 Task: Look for products in the category "Sushi" from Galaxy only.
Action: Mouse moved to (14, 128)
Screenshot: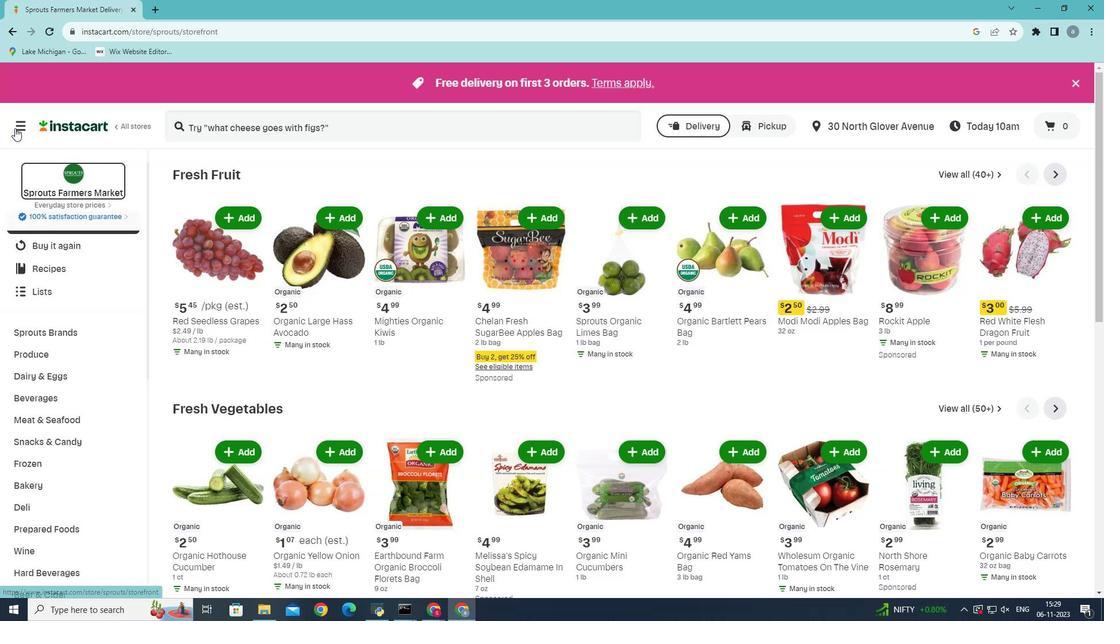 
Action: Mouse pressed left at (14, 128)
Screenshot: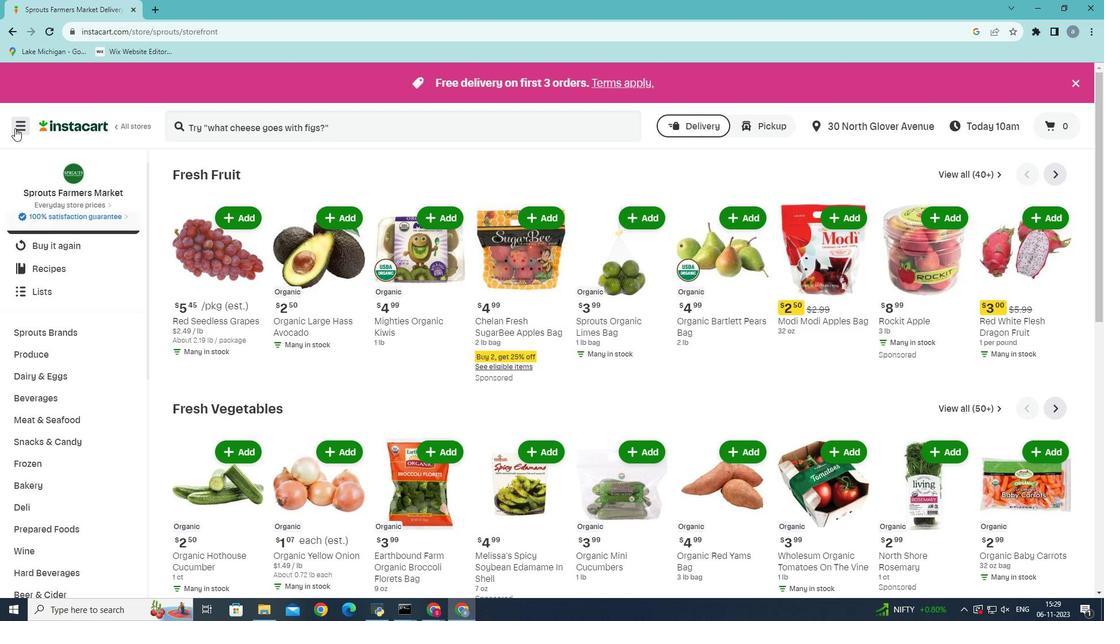 
Action: Mouse moved to (66, 321)
Screenshot: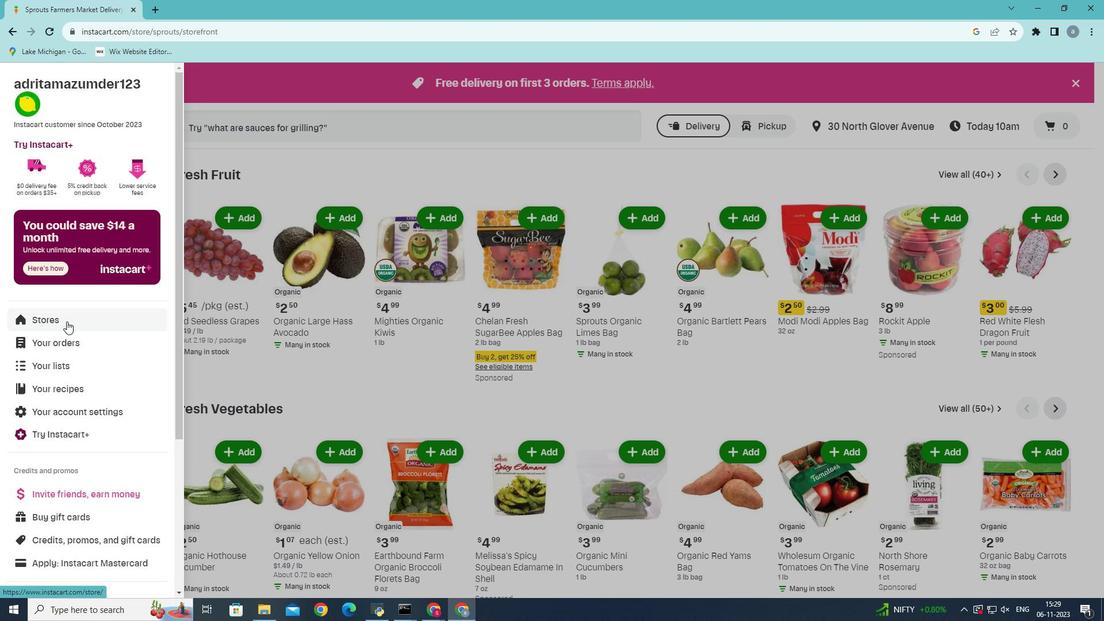 
Action: Mouse pressed left at (66, 321)
Screenshot: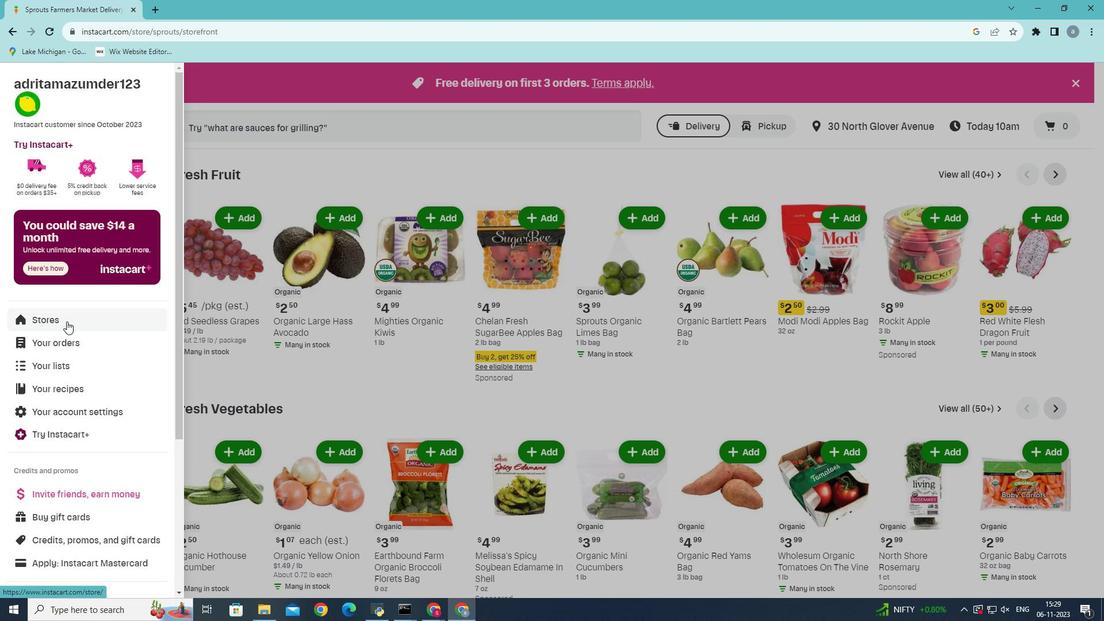 
Action: Mouse moved to (272, 127)
Screenshot: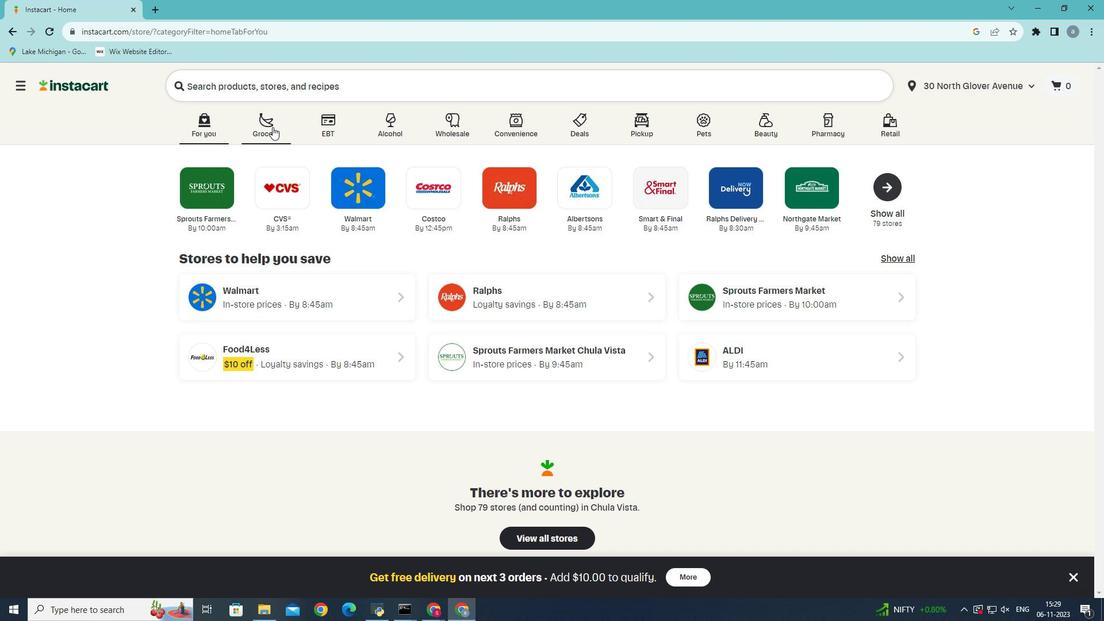 
Action: Mouse pressed left at (272, 127)
Screenshot: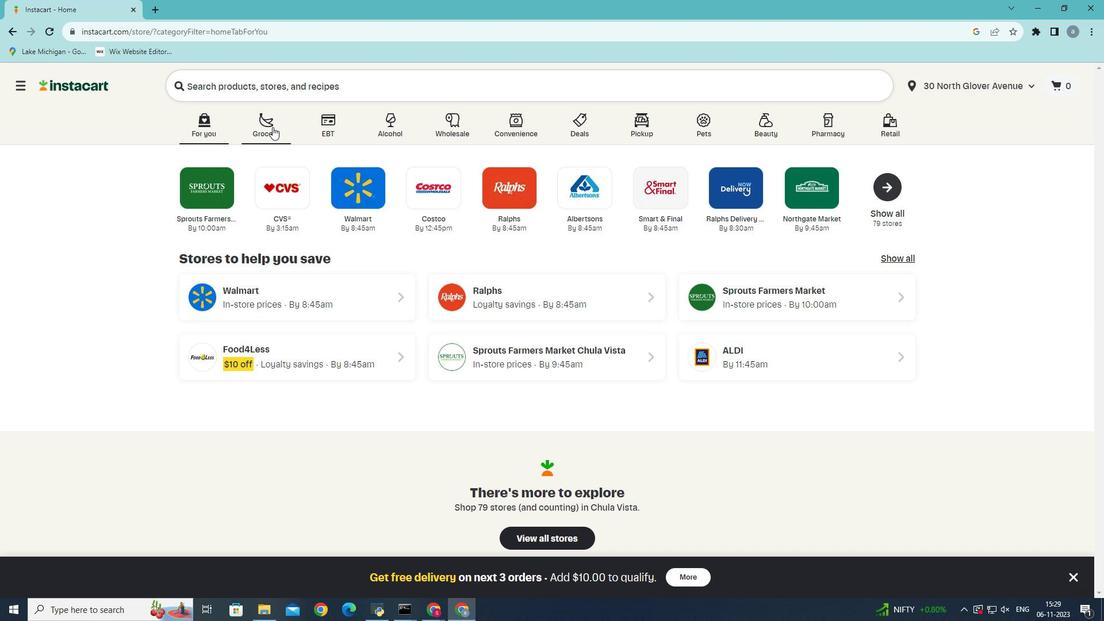 
Action: Mouse moved to (288, 337)
Screenshot: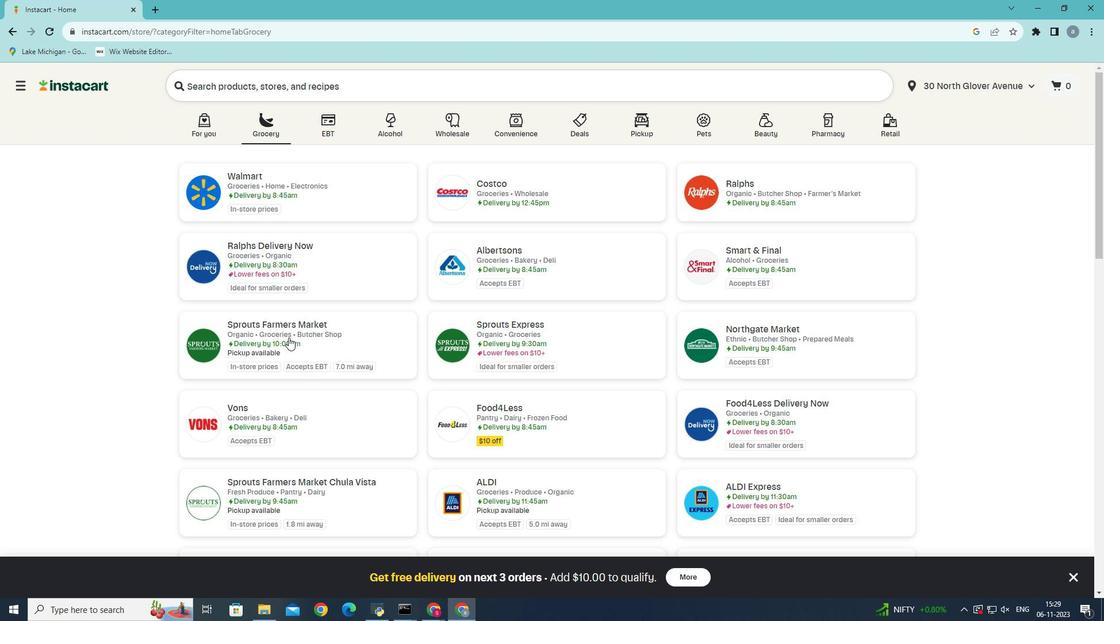 
Action: Mouse pressed left at (288, 337)
Screenshot: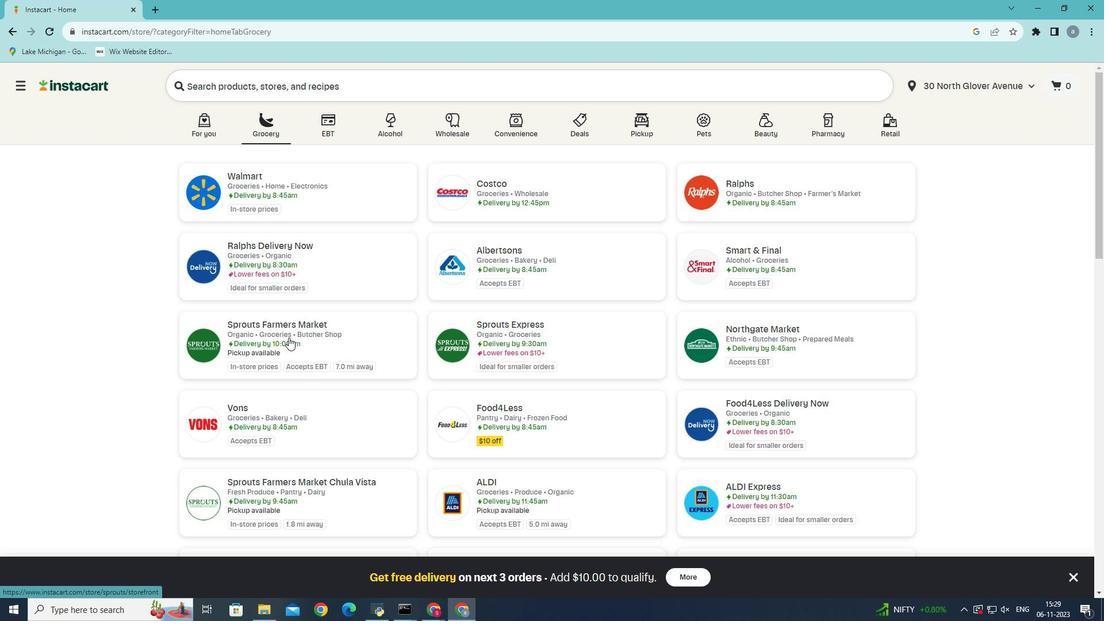 
Action: Mouse moved to (87, 533)
Screenshot: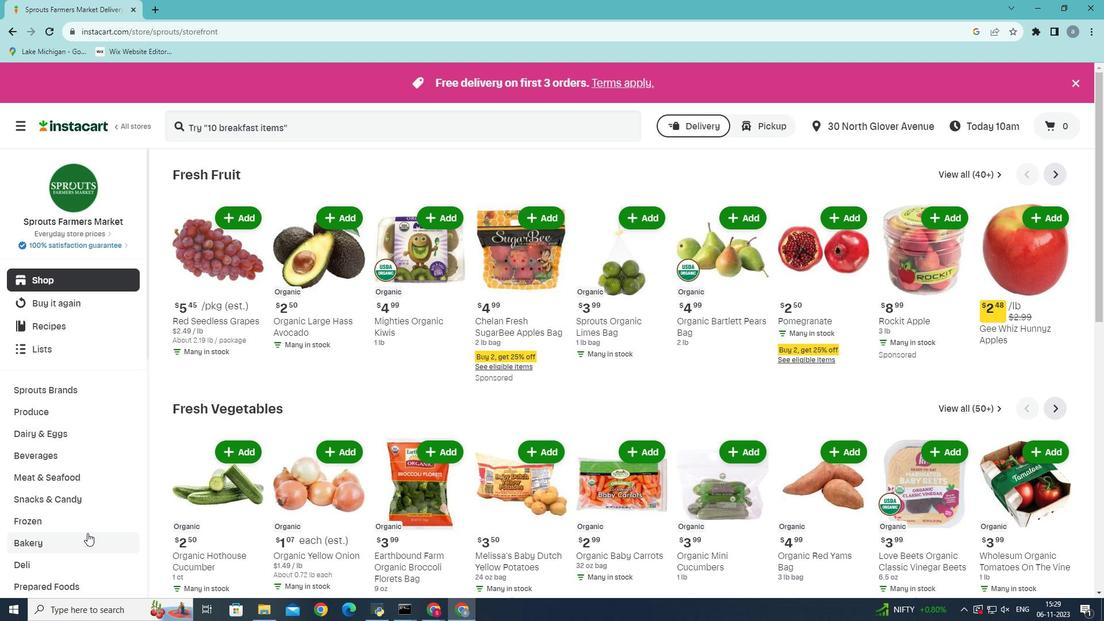 
Action: Mouse scrolled (87, 532) with delta (0, 0)
Screenshot: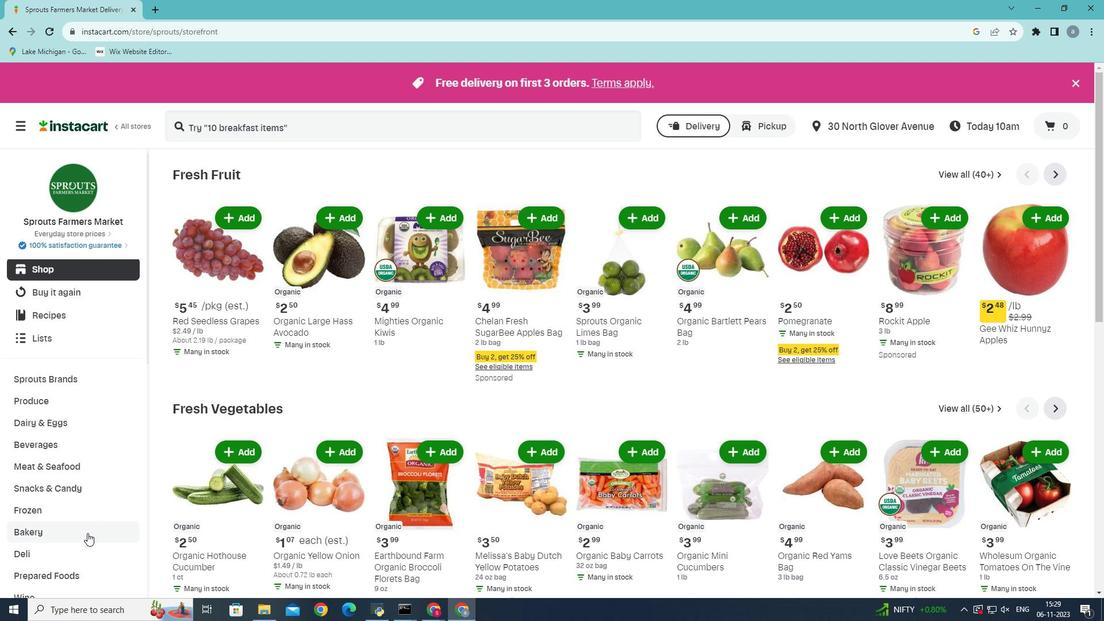 
Action: Mouse scrolled (87, 532) with delta (0, 0)
Screenshot: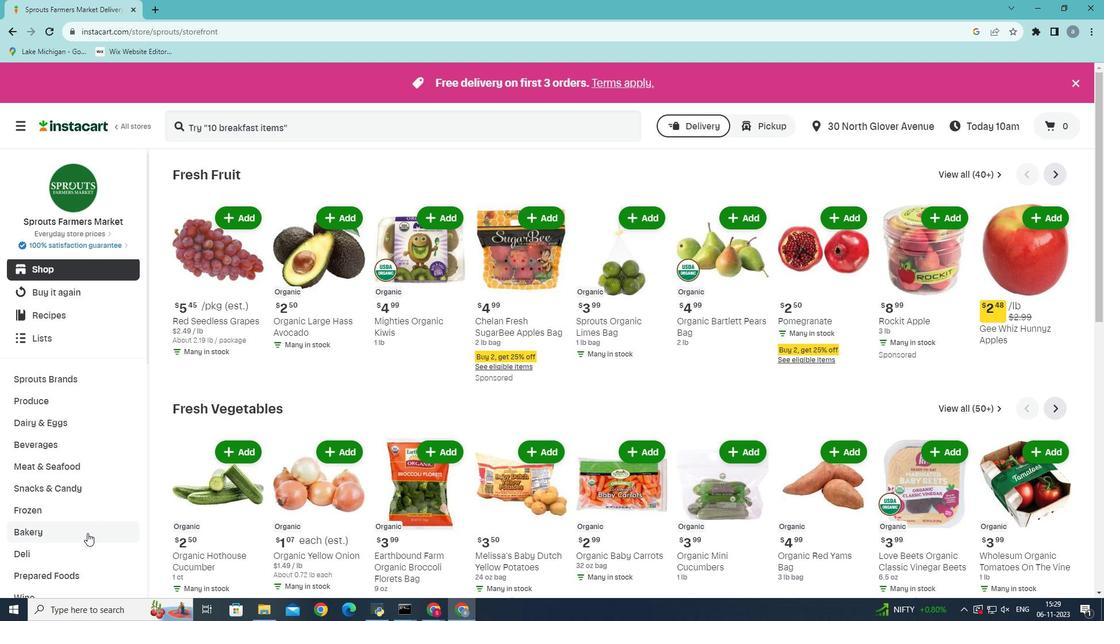 
Action: Mouse moved to (68, 473)
Screenshot: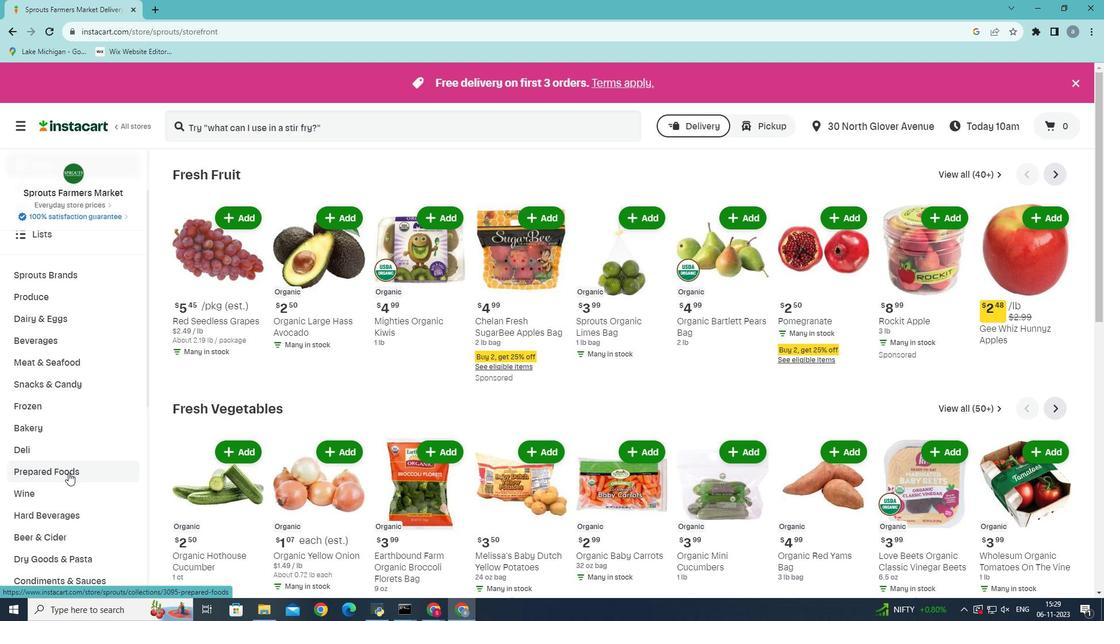 
Action: Mouse pressed left at (68, 473)
Screenshot: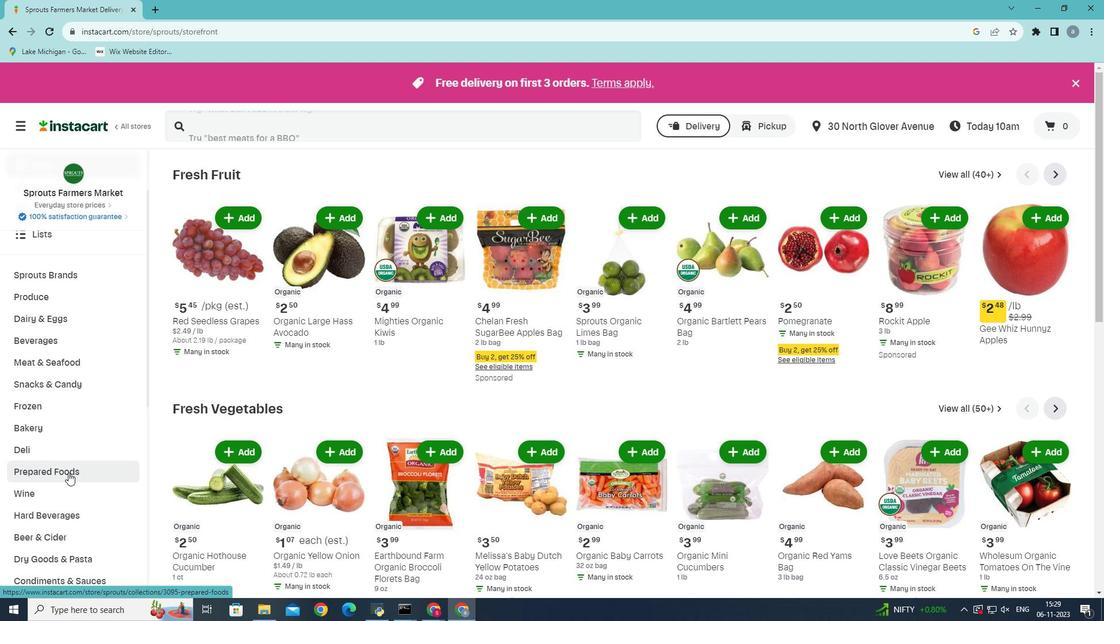 
Action: Mouse moved to (458, 201)
Screenshot: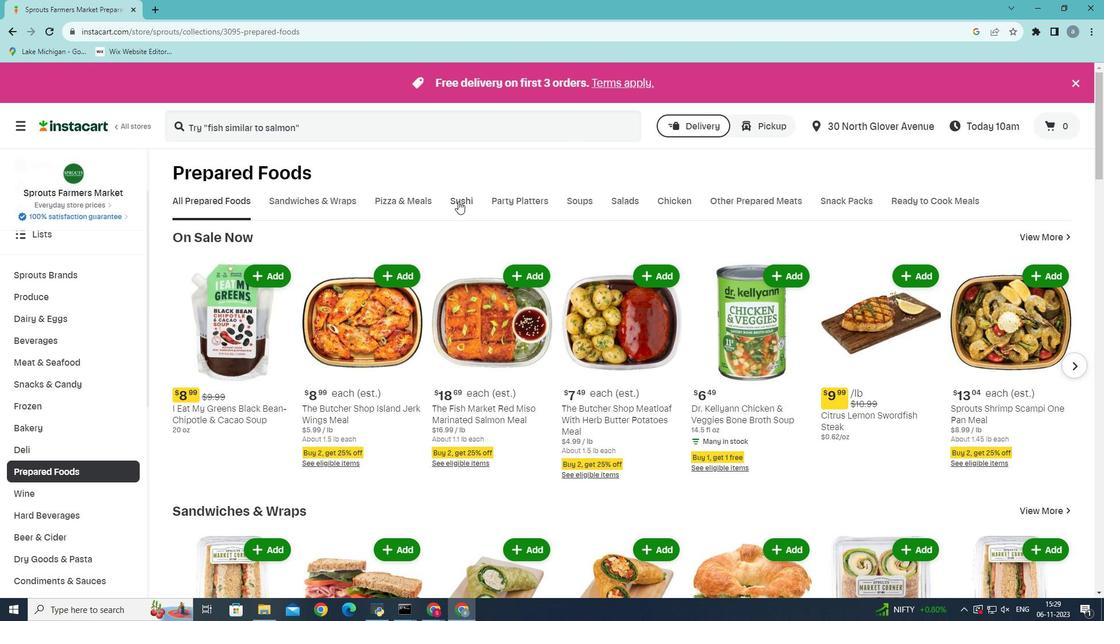 
Action: Mouse pressed left at (458, 201)
Screenshot: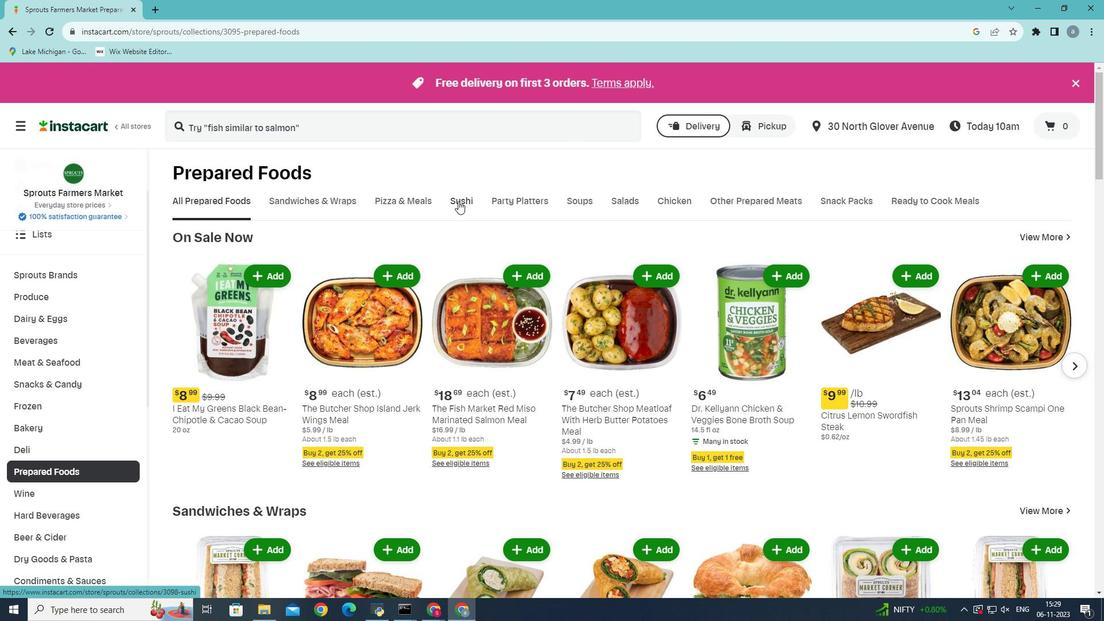 
Action: Mouse moved to (216, 242)
Screenshot: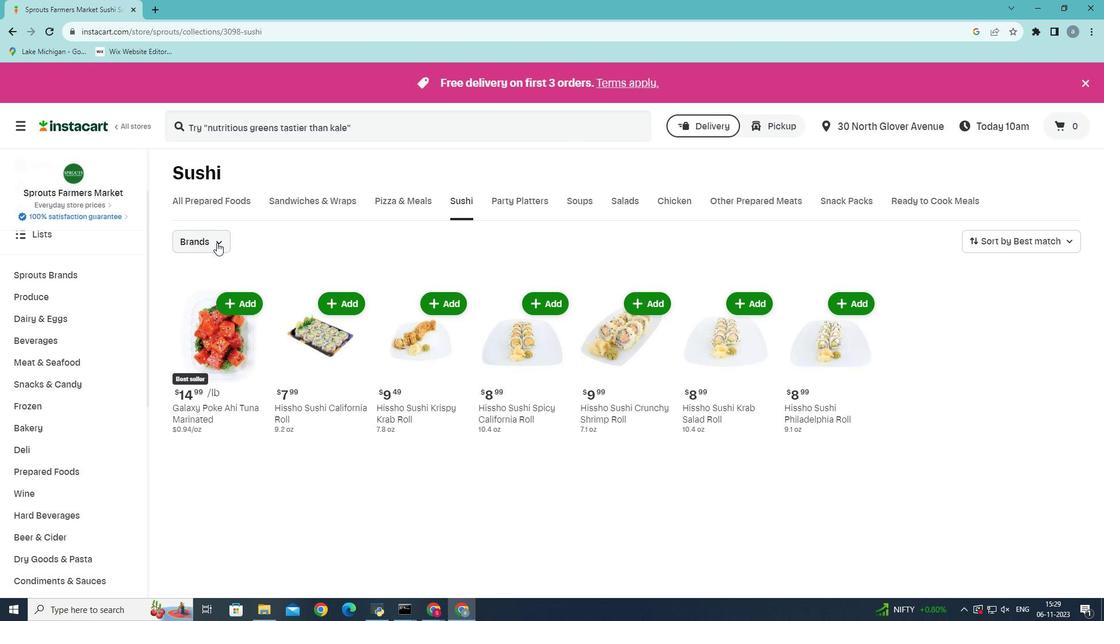 
Action: Mouse pressed left at (216, 242)
Screenshot: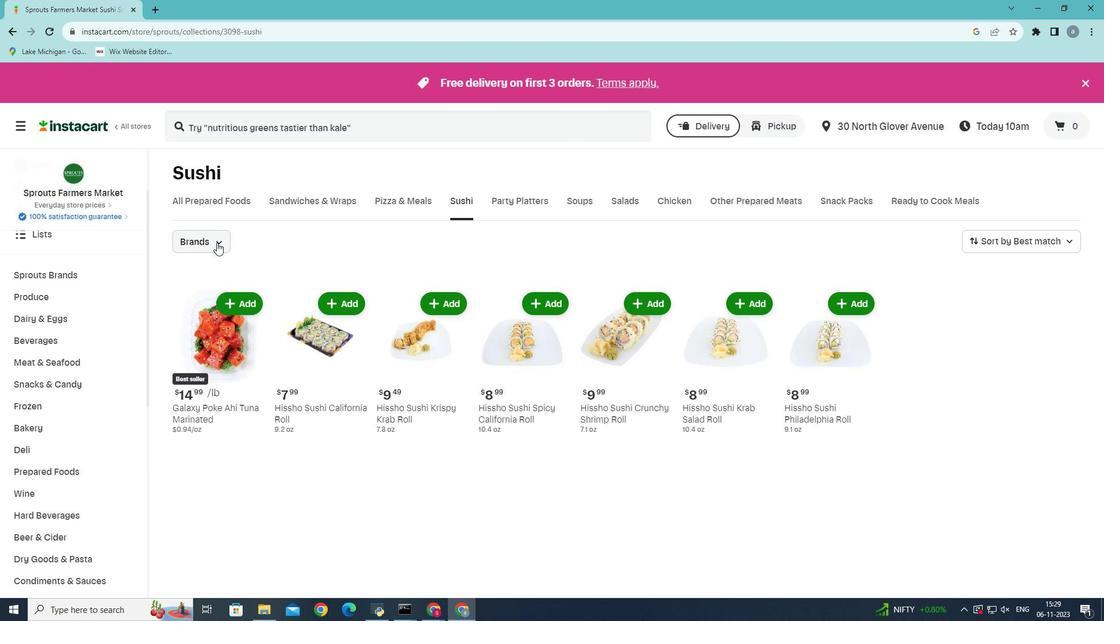 
Action: Mouse moved to (216, 300)
Screenshot: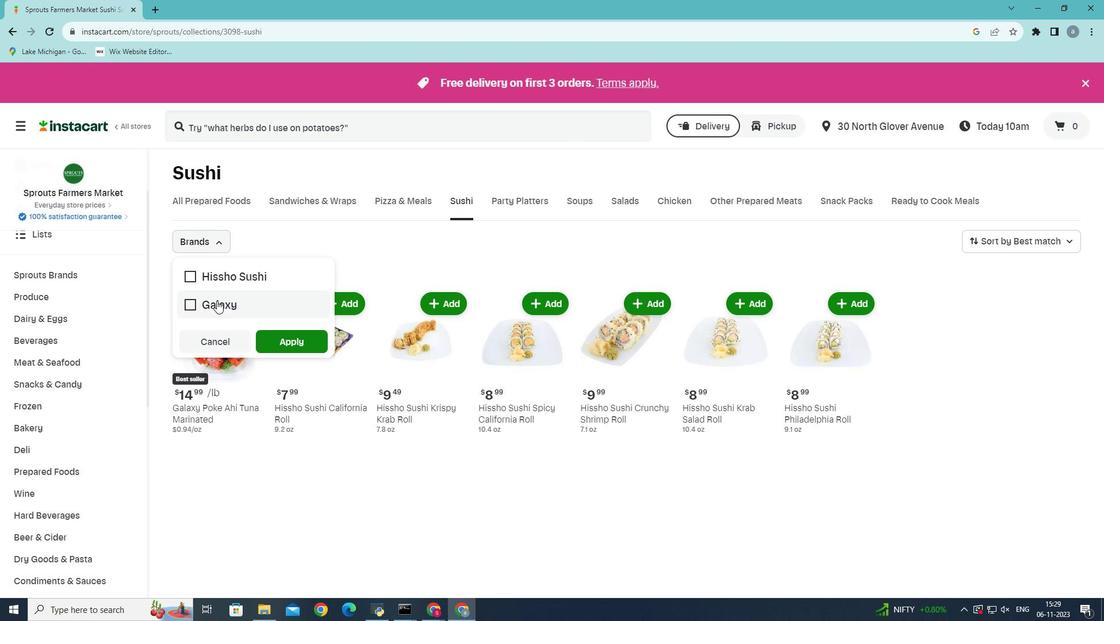 
Action: Mouse pressed left at (216, 300)
Screenshot: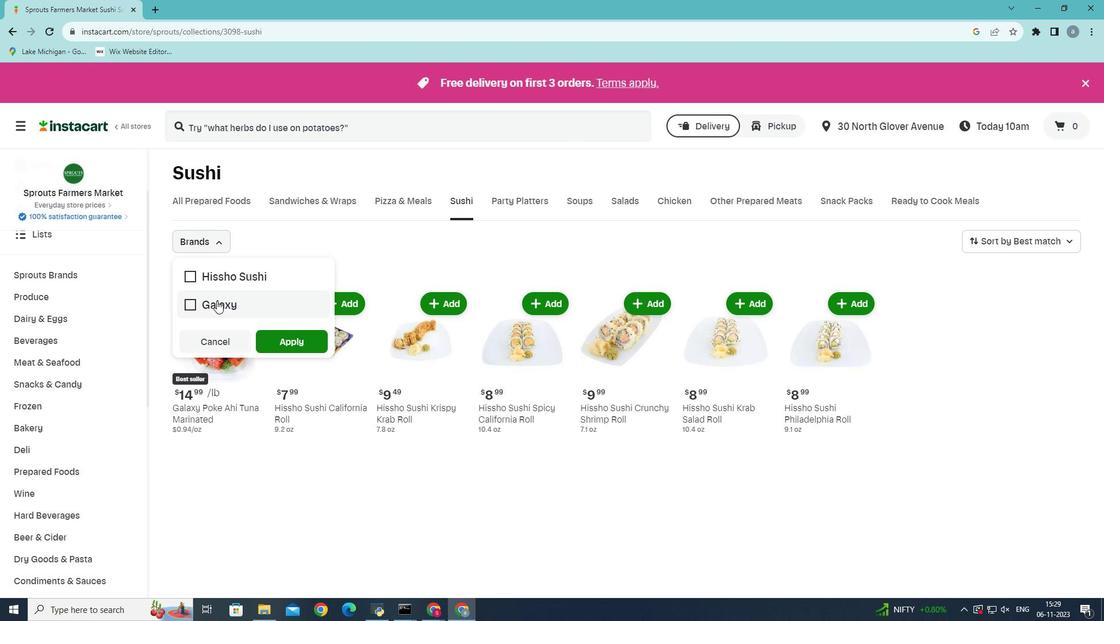 
Action: Mouse moved to (282, 340)
Screenshot: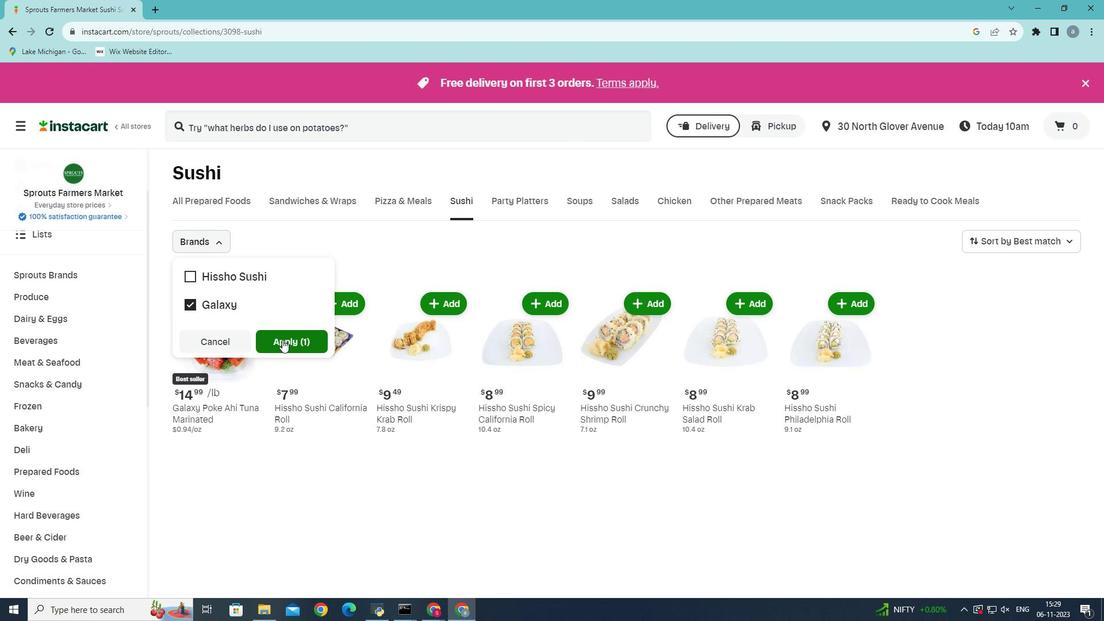 
Action: Mouse pressed left at (282, 340)
Screenshot: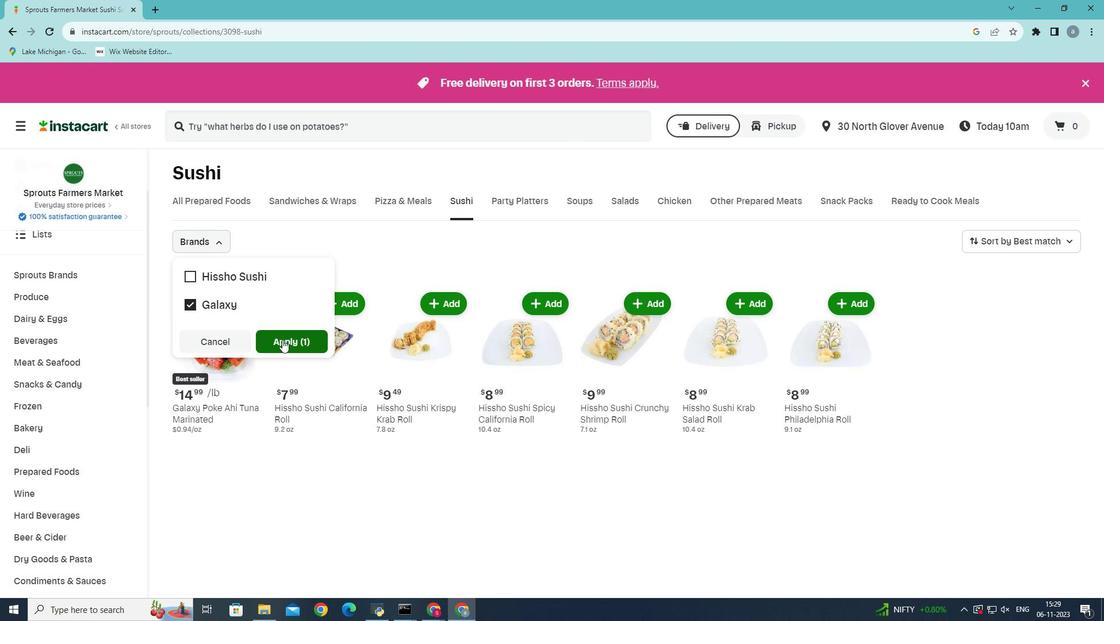
Action: Mouse moved to (313, 336)
Screenshot: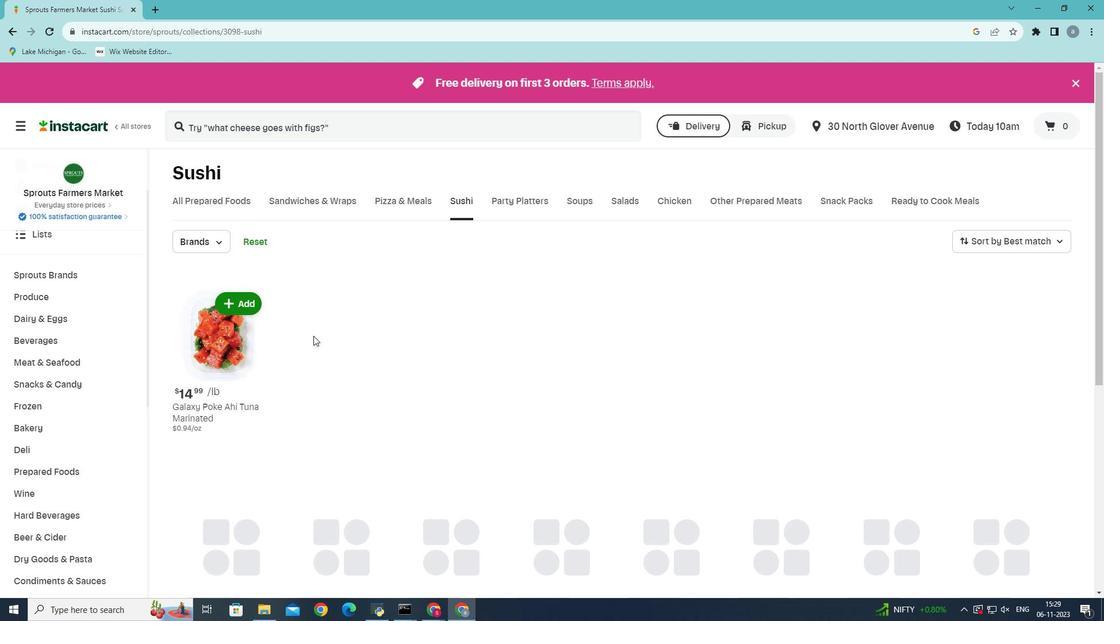 
